 Task: Create a due date automation trigger when advanced on, on the wednesday of the week a card is due add fields without custom field "Resume" set to a number lower or equal to 1 and lower than 10 at 11:00 AM.
Action: Mouse moved to (930, 69)
Screenshot: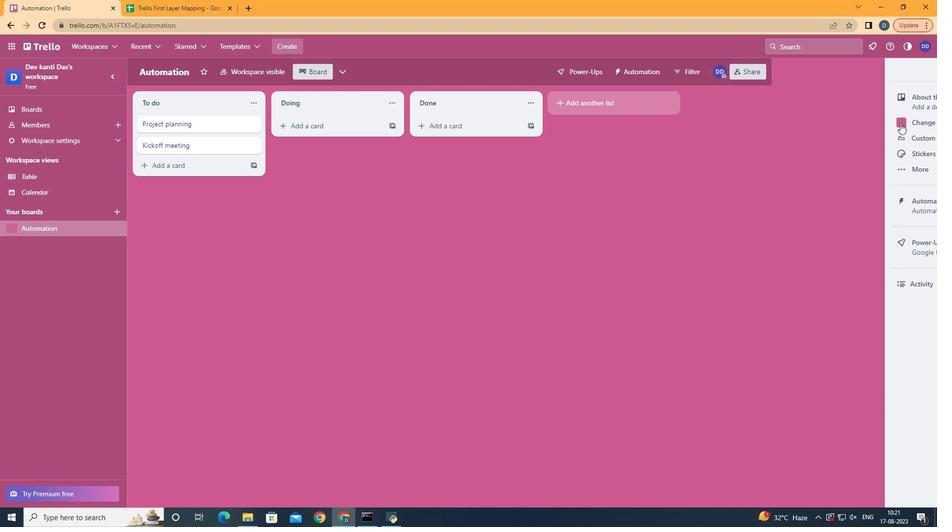 
Action: Mouse pressed left at (930, 69)
Screenshot: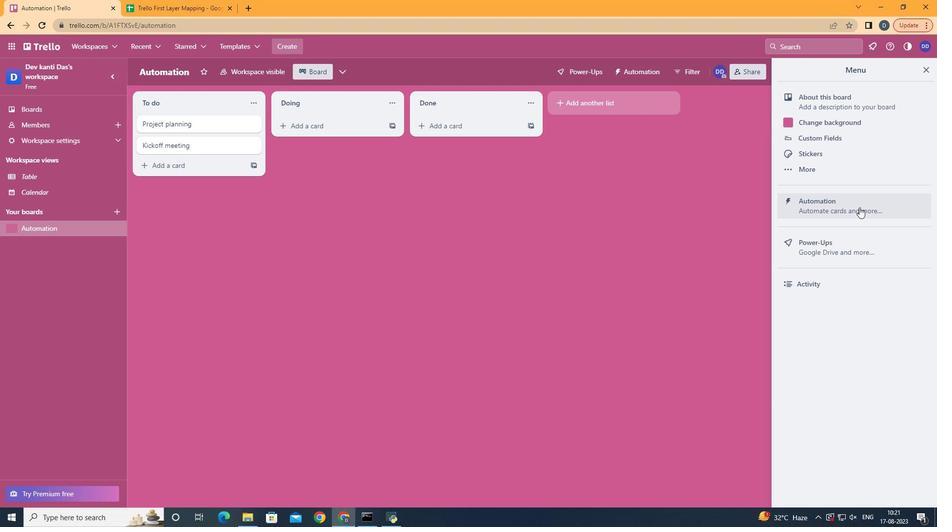 
Action: Mouse moved to (857, 212)
Screenshot: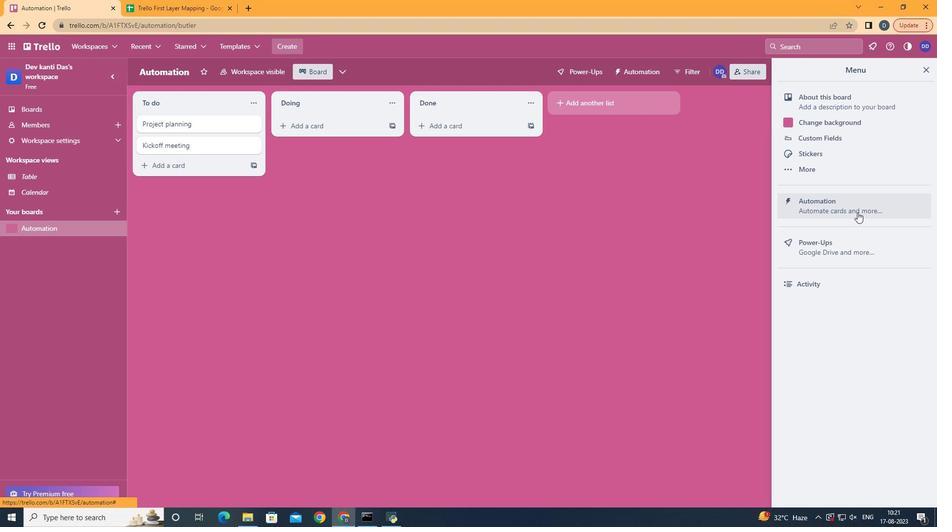 
Action: Mouse pressed left at (857, 212)
Screenshot: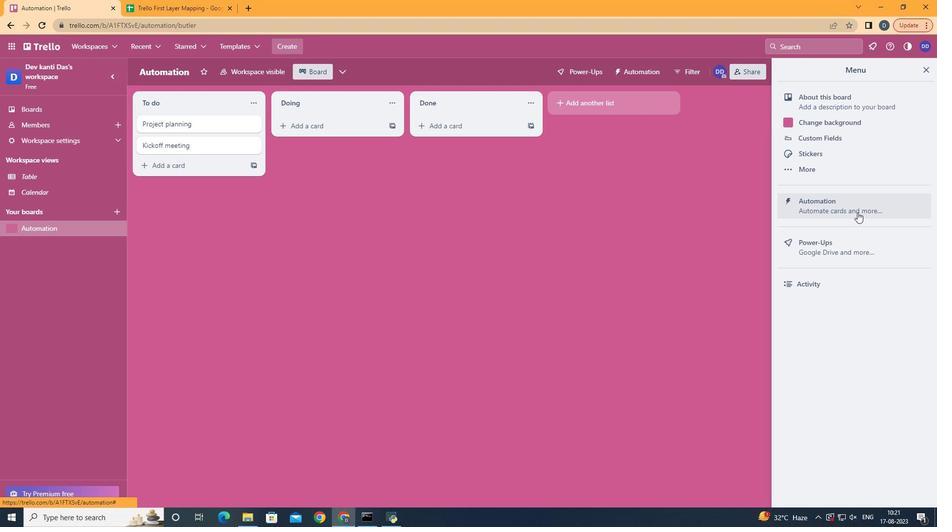 
Action: Mouse moved to (172, 196)
Screenshot: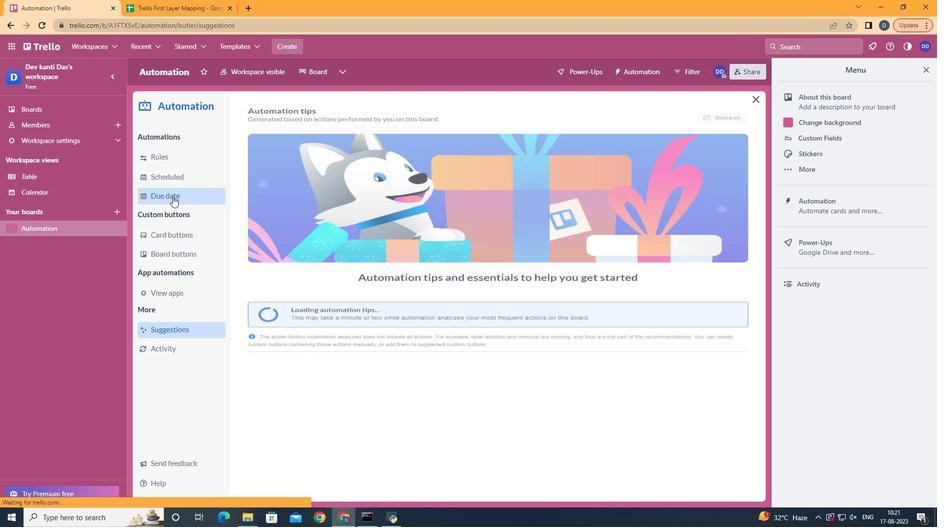 
Action: Mouse pressed left at (172, 196)
Screenshot: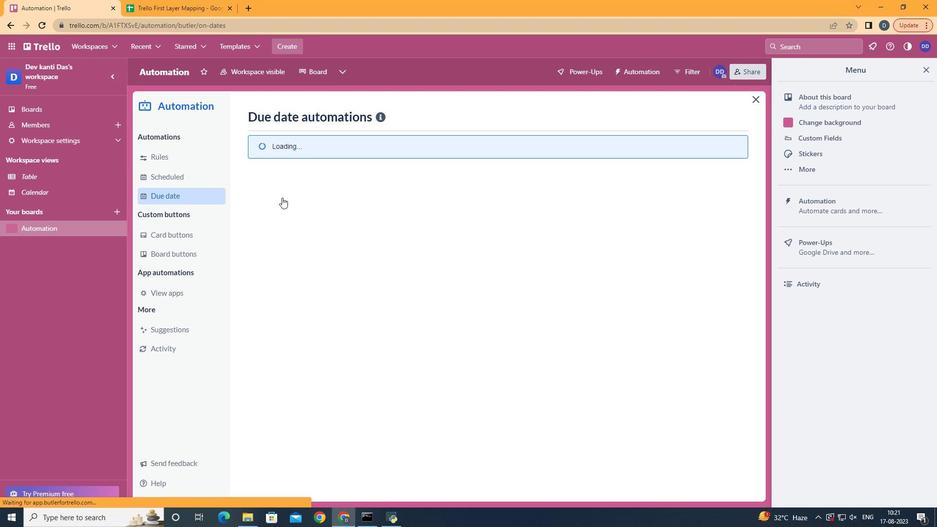 
Action: Mouse moved to (682, 120)
Screenshot: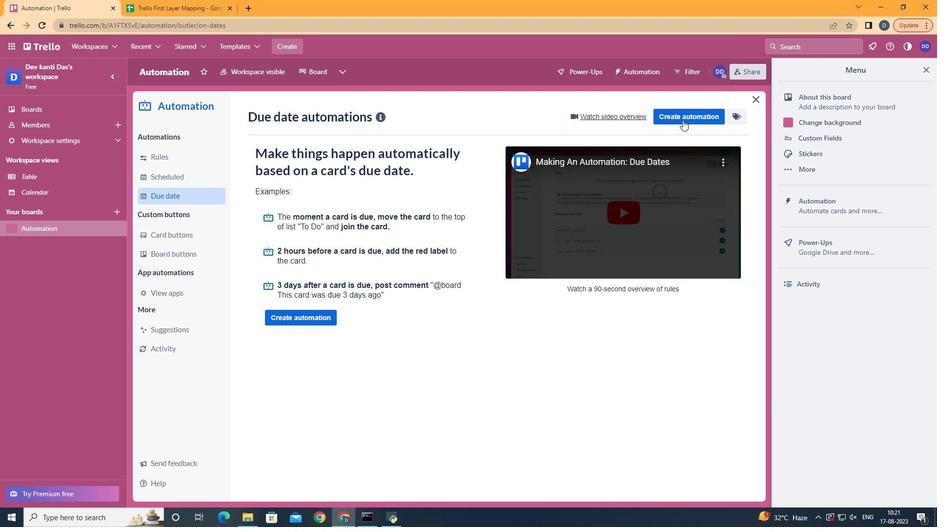 
Action: Mouse pressed left at (682, 120)
Screenshot: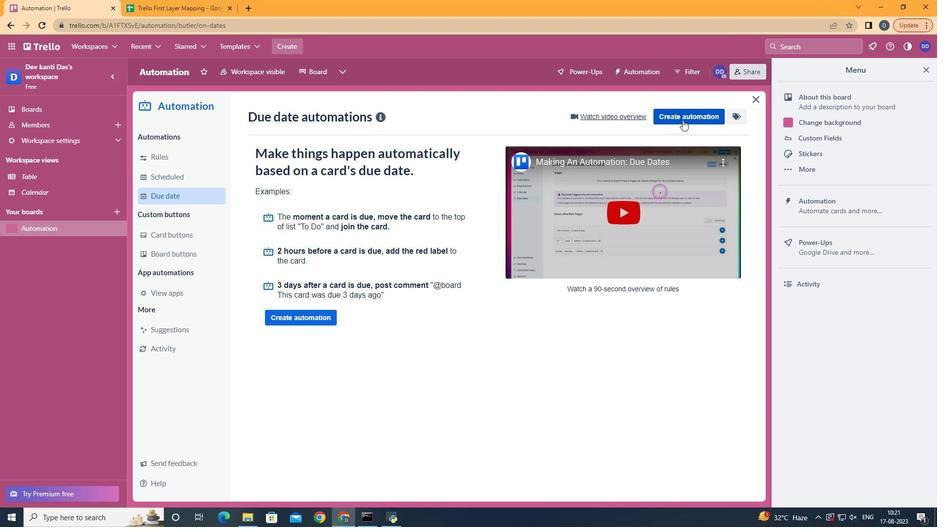 
Action: Mouse pressed left at (682, 120)
Screenshot: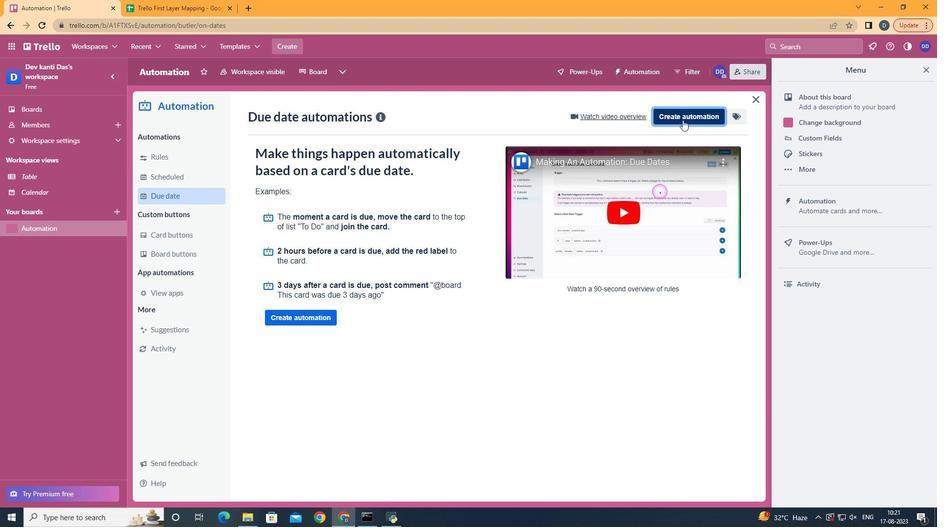 
Action: Mouse moved to (535, 214)
Screenshot: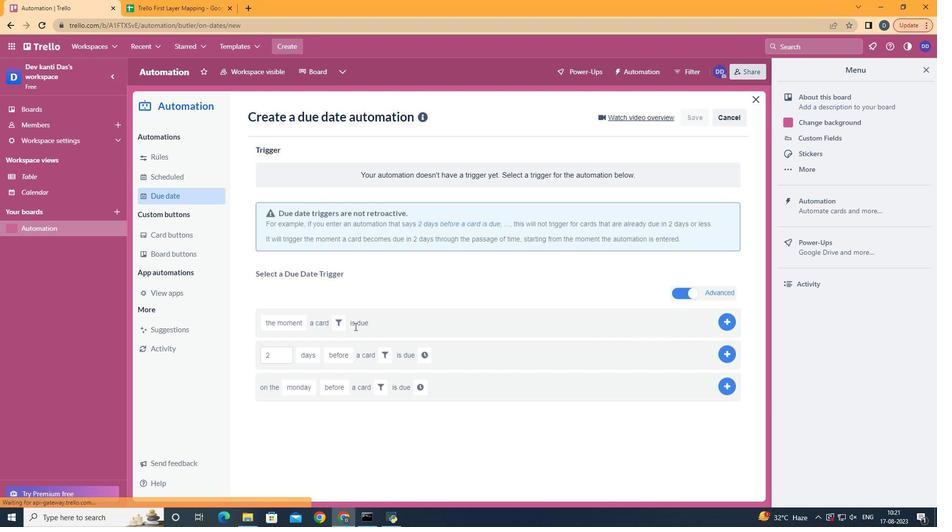 
Action: Mouse pressed left at (535, 214)
Screenshot: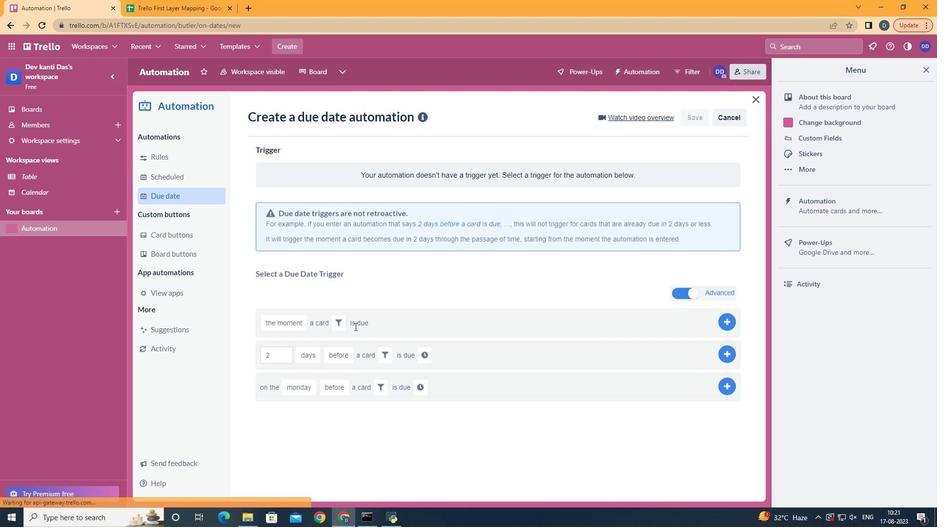
Action: Mouse moved to (324, 299)
Screenshot: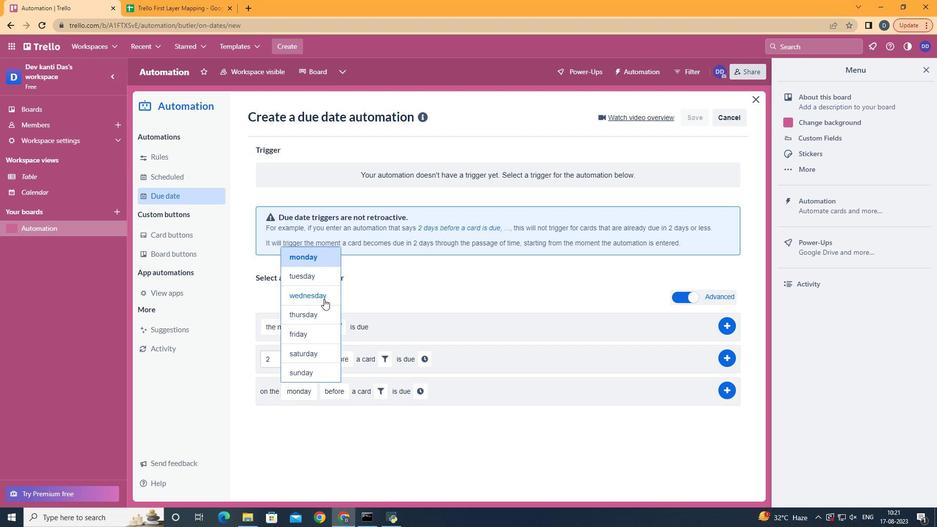 
Action: Mouse pressed left at (324, 299)
Screenshot: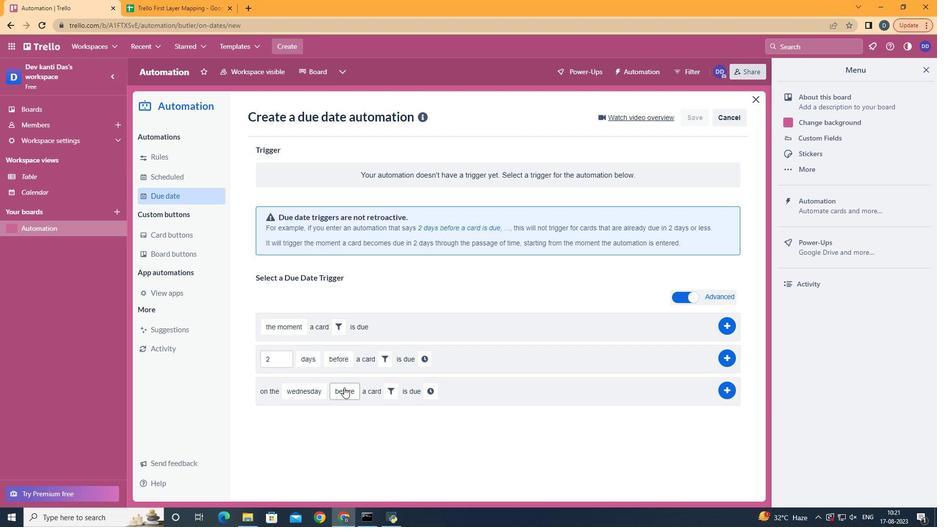 
Action: Mouse moved to (360, 444)
Screenshot: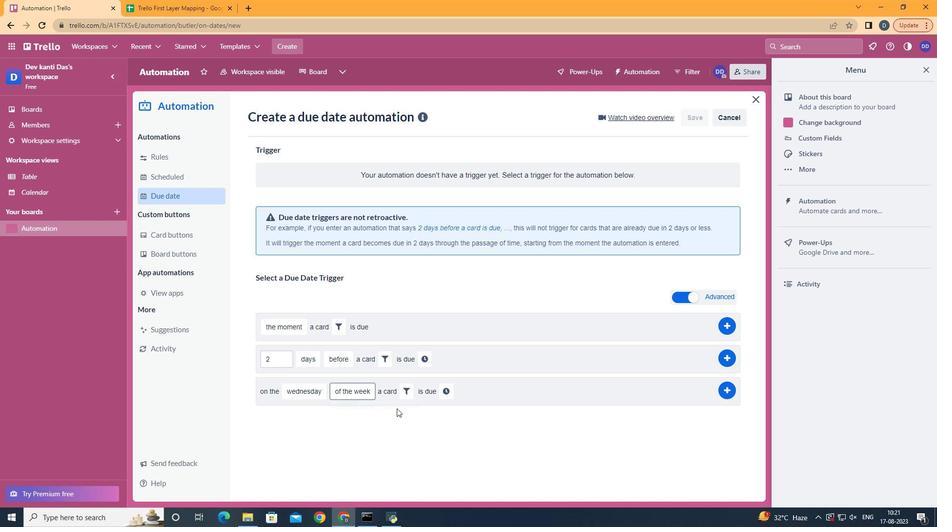 
Action: Mouse pressed left at (360, 444)
Screenshot: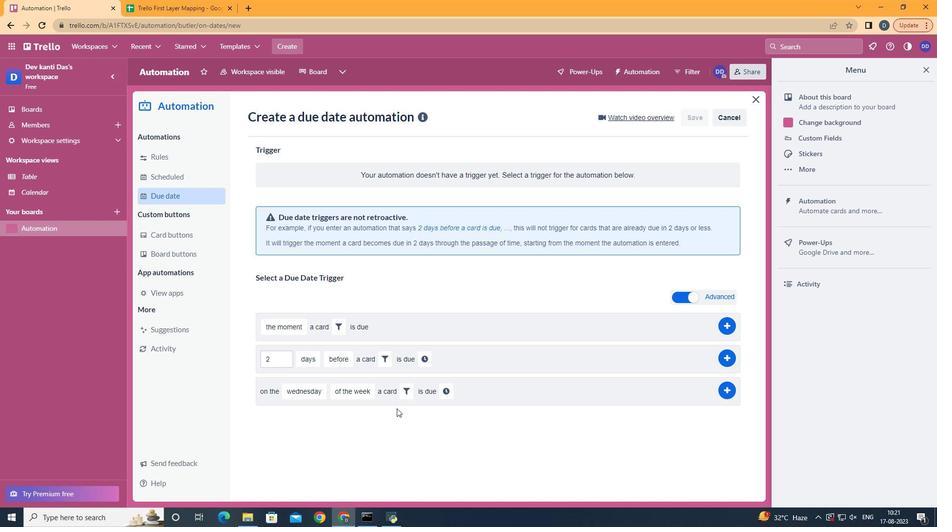 
Action: Mouse moved to (406, 393)
Screenshot: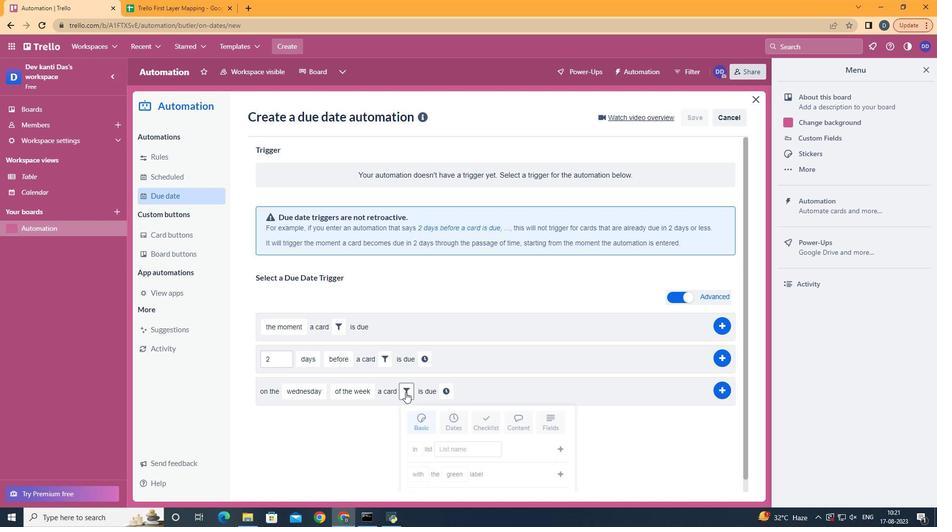 
Action: Mouse pressed left at (406, 393)
Screenshot: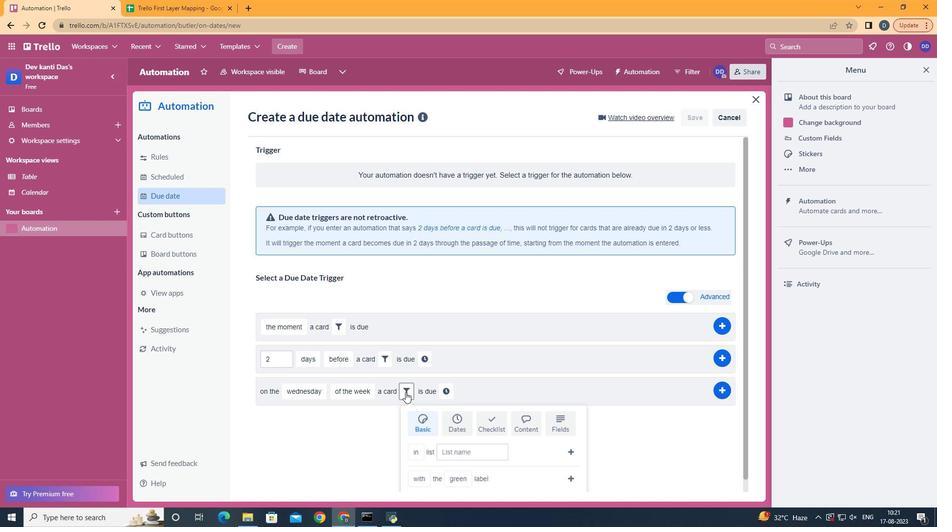 
Action: Mouse moved to (571, 416)
Screenshot: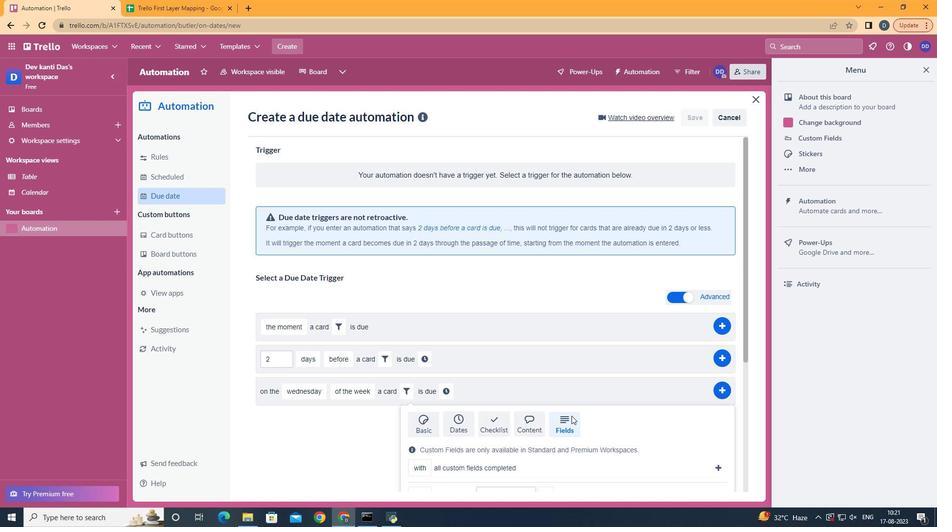 
Action: Mouse pressed left at (571, 416)
Screenshot: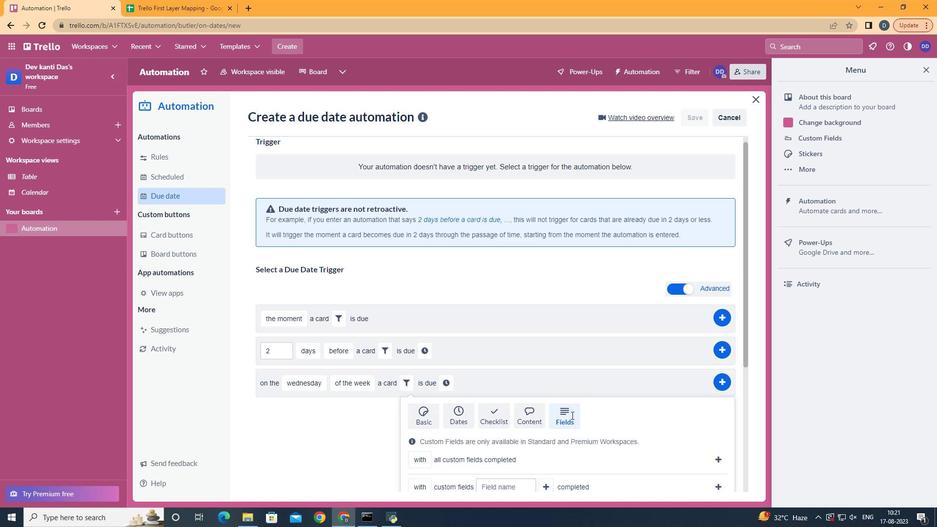 
Action: Mouse moved to (571, 415)
Screenshot: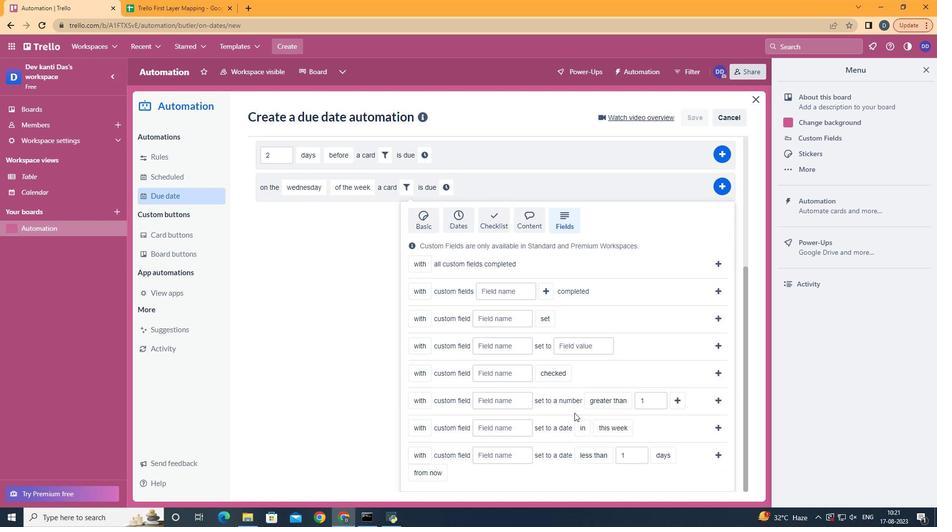 
Action: Mouse scrolled (571, 415) with delta (0, 0)
Screenshot: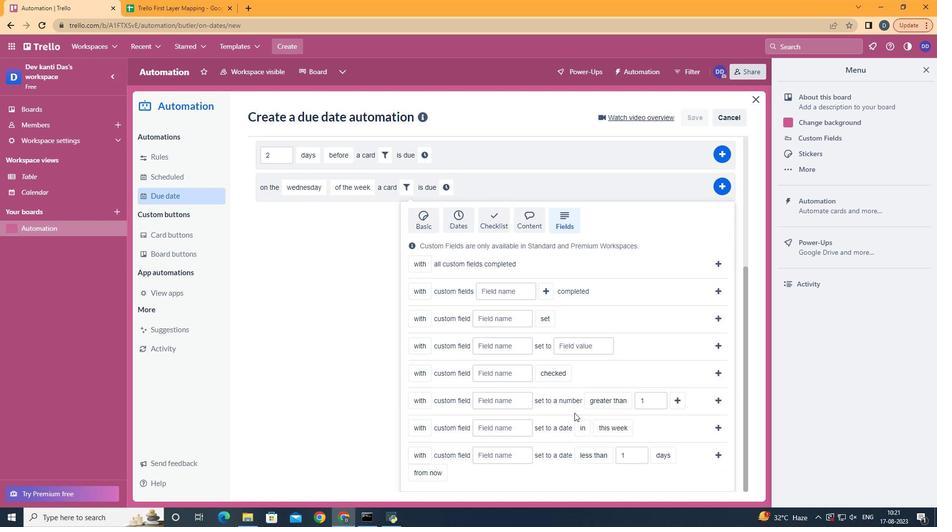 
Action: Mouse scrolled (571, 415) with delta (0, 0)
Screenshot: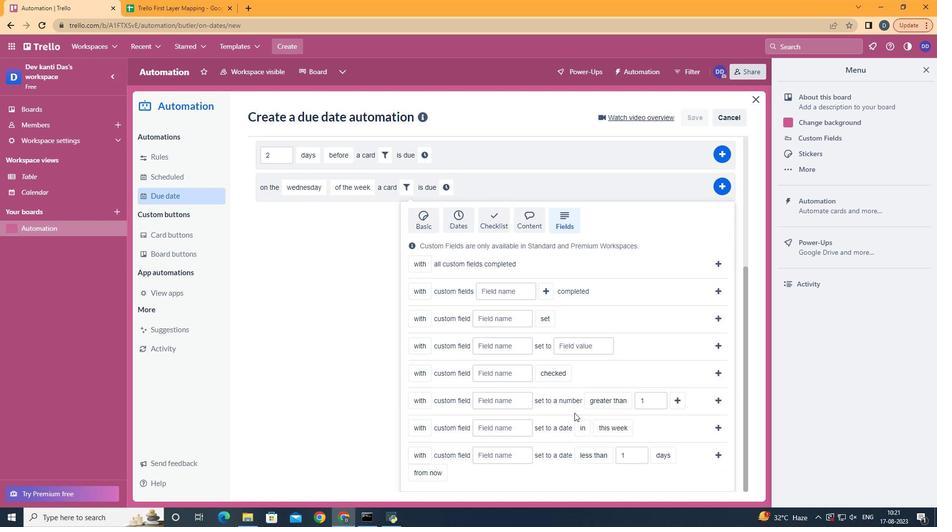 
Action: Mouse scrolled (571, 415) with delta (0, 0)
Screenshot: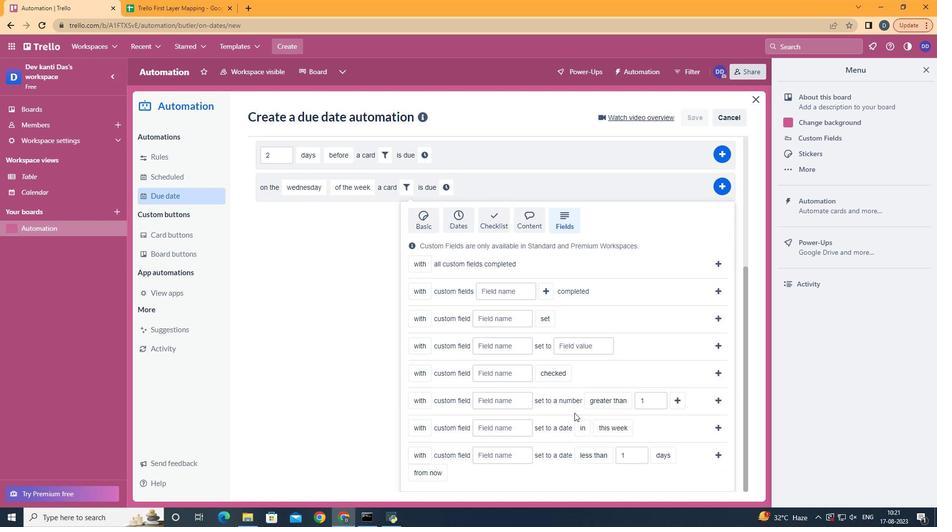 
Action: Mouse scrolled (571, 414) with delta (0, 0)
Screenshot: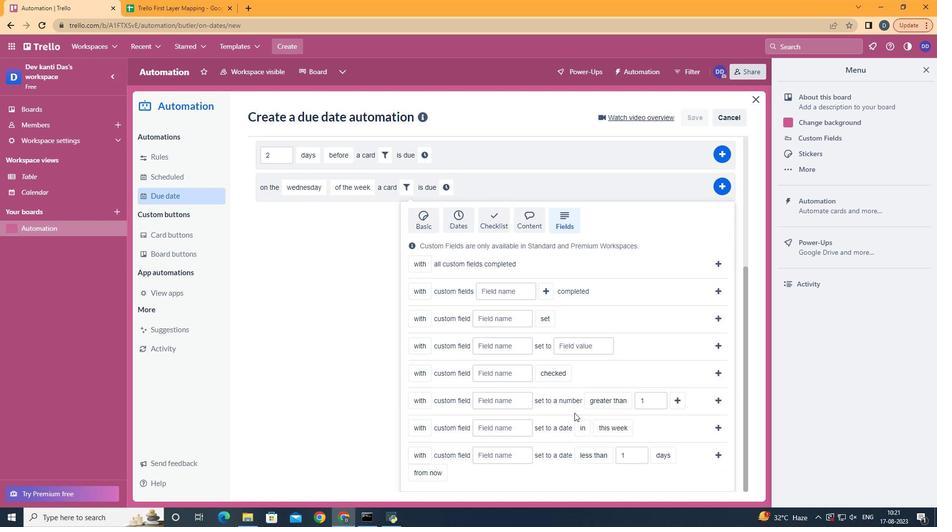 
Action: Mouse scrolled (571, 415) with delta (0, 0)
Screenshot: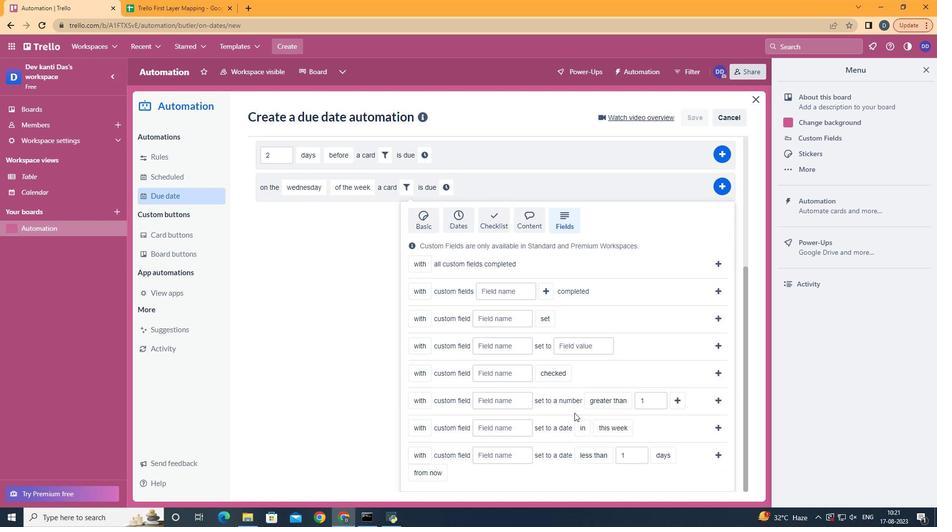 
Action: Mouse moved to (435, 433)
Screenshot: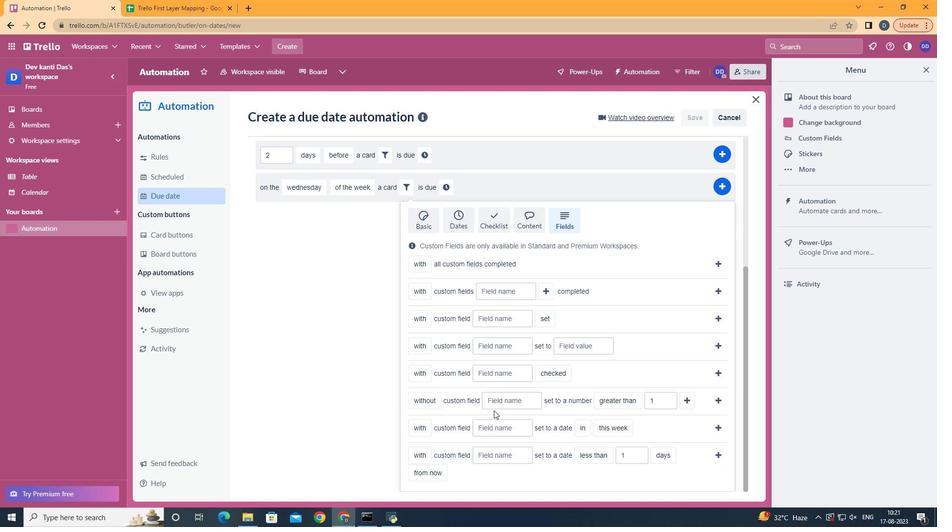 
Action: Mouse pressed left at (435, 433)
Screenshot: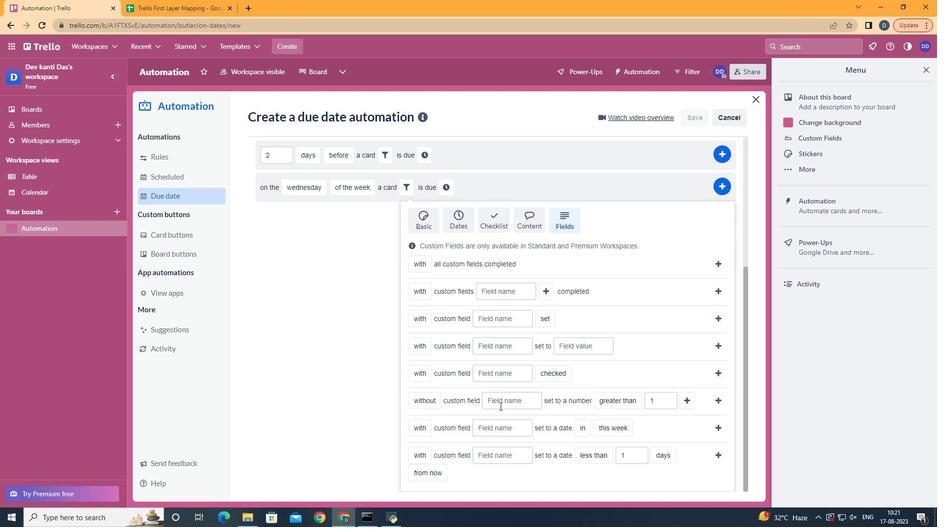 
Action: Mouse moved to (501, 405)
Screenshot: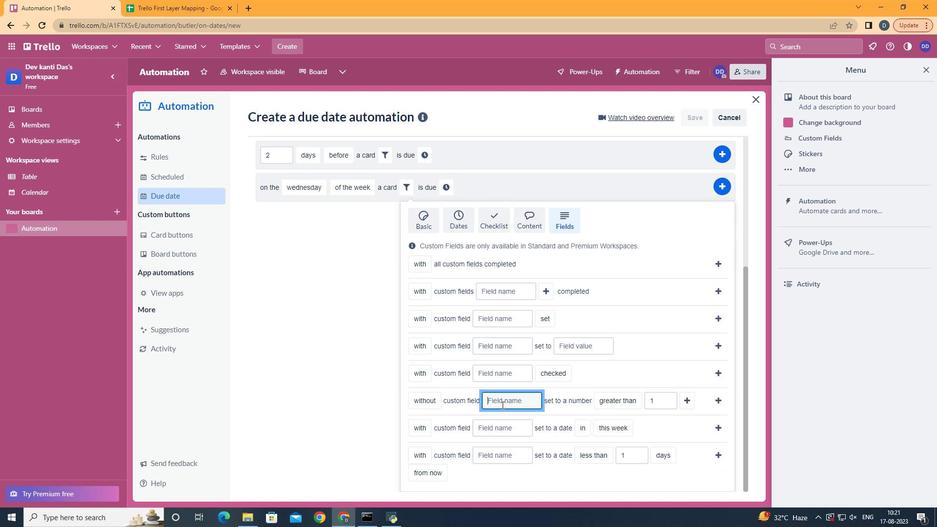 
Action: Mouse pressed left at (501, 405)
Screenshot: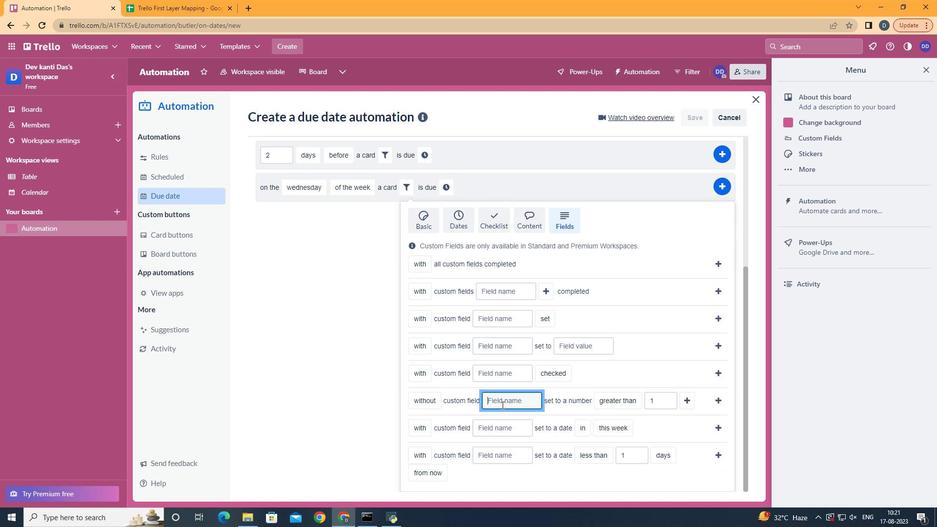 
Action: Mouse moved to (504, 404)
Screenshot: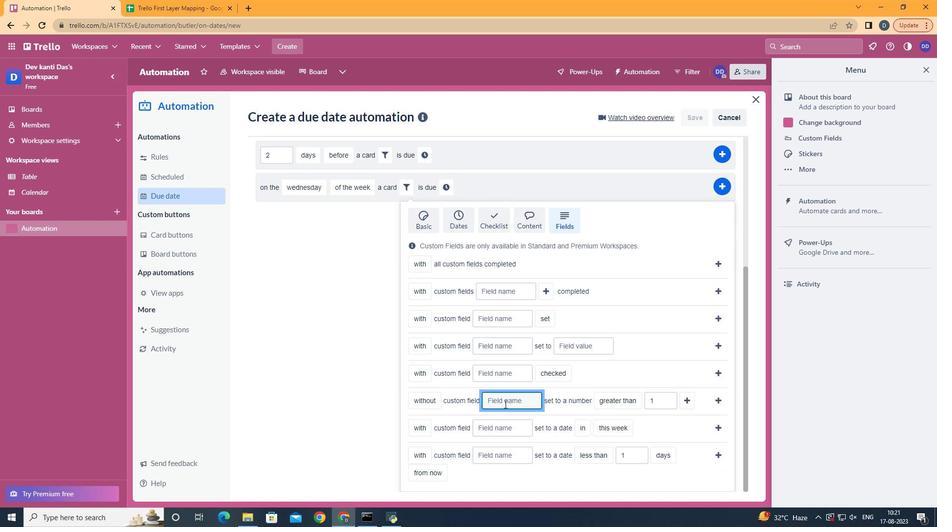 
Action: Key pressed <Key.shift>Resume
Screenshot: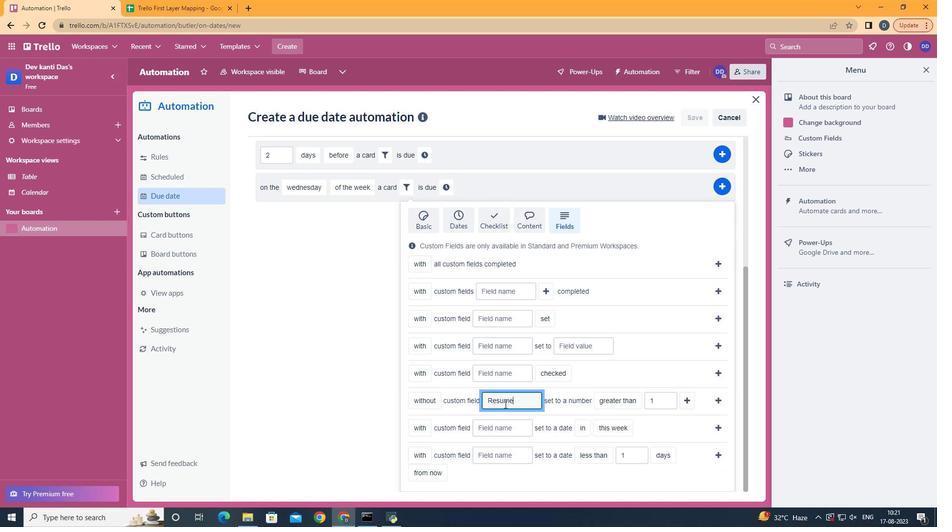 
Action: Mouse moved to (622, 480)
Screenshot: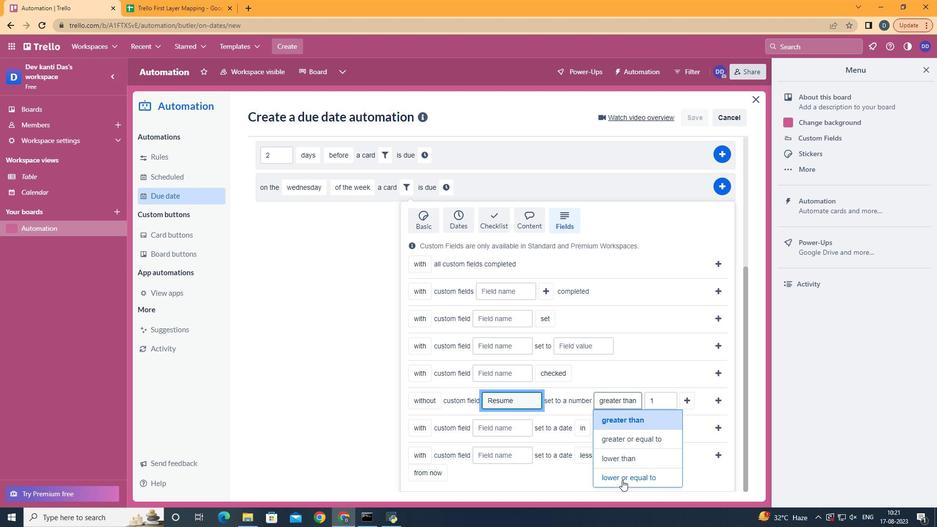 
Action: Mouse pressed left at (622, 480)
Screenshot: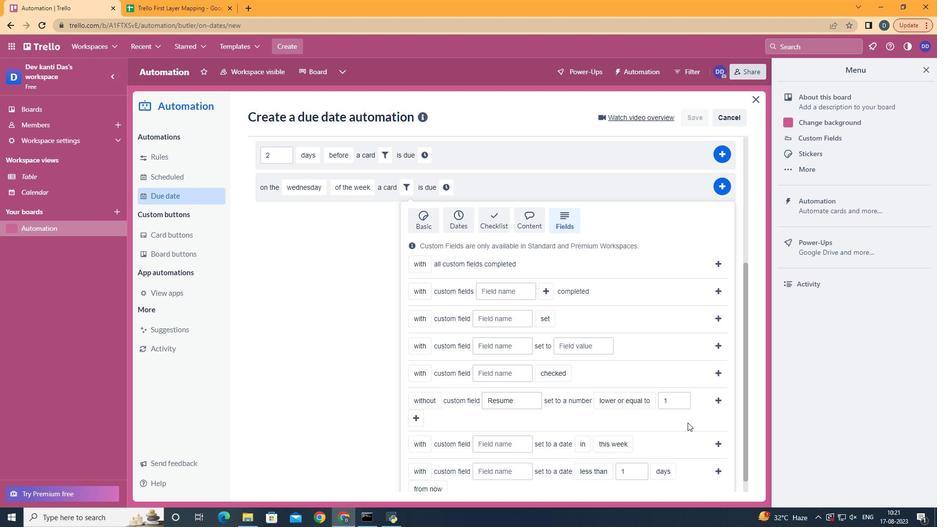 
Action: Mouse moved to (422, 421)
Screenshot: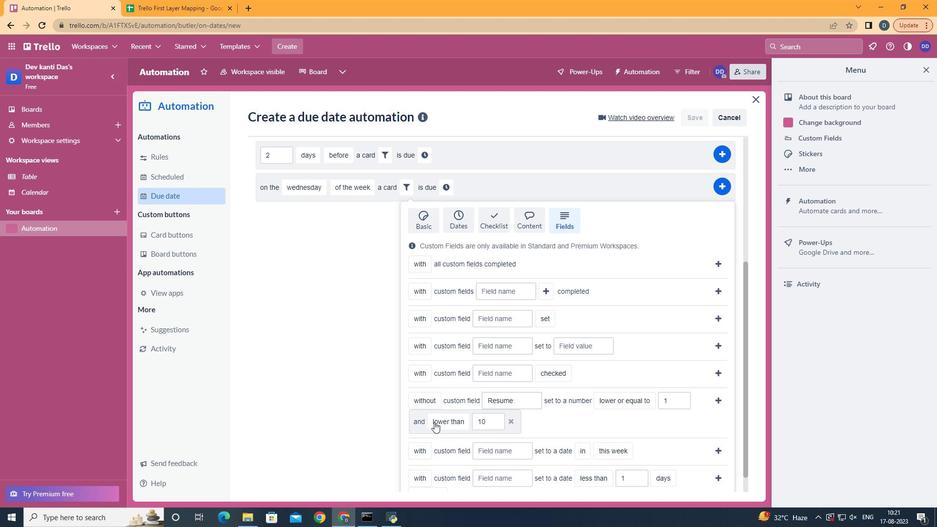 
Action: Mouse pressed left at (422, 421)
Screenshot: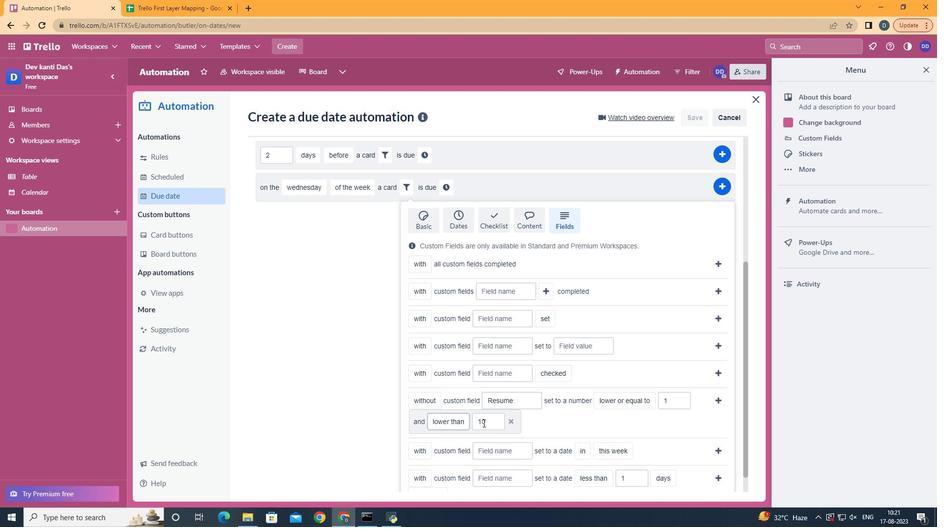 
Action: Mouse moved to (719, 402)
Screenshot: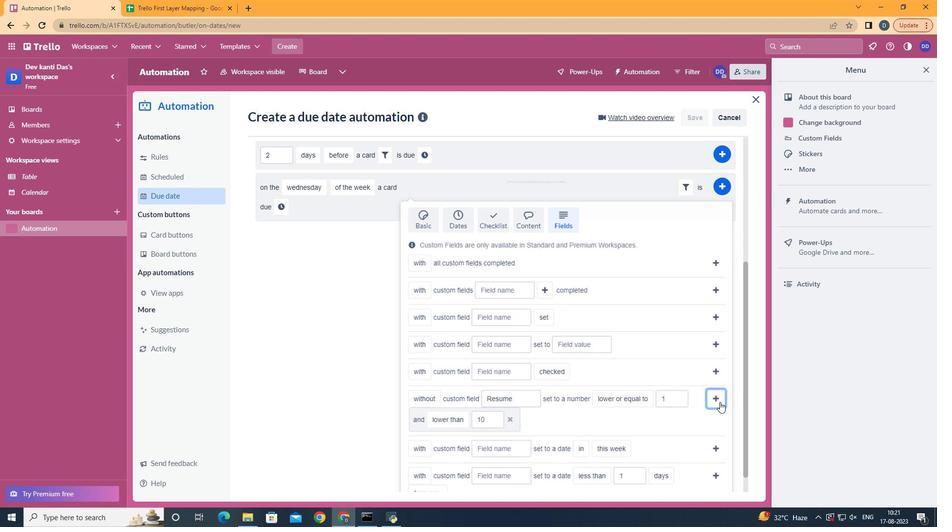 
Action: Mouse pressed left at (719, 402)
Screenshot: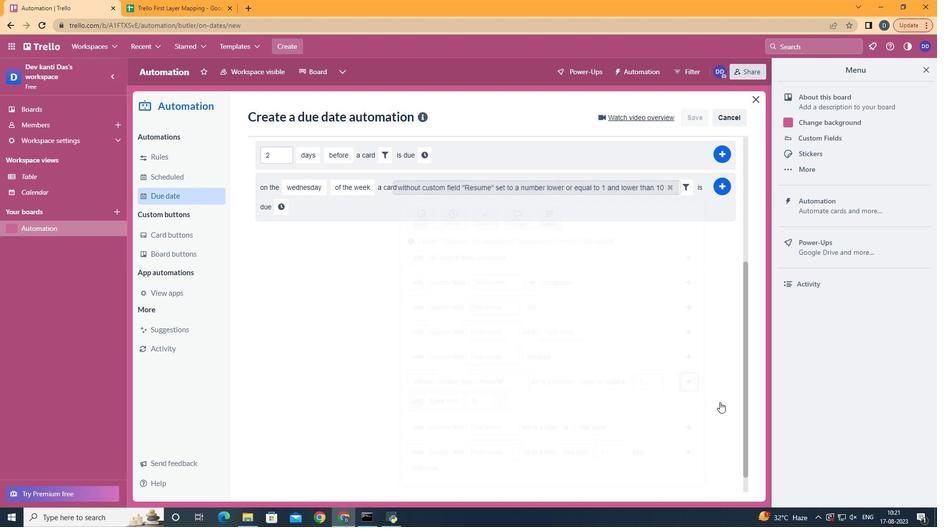 
Action: Mouse moved to (281, 415)
Screenshot: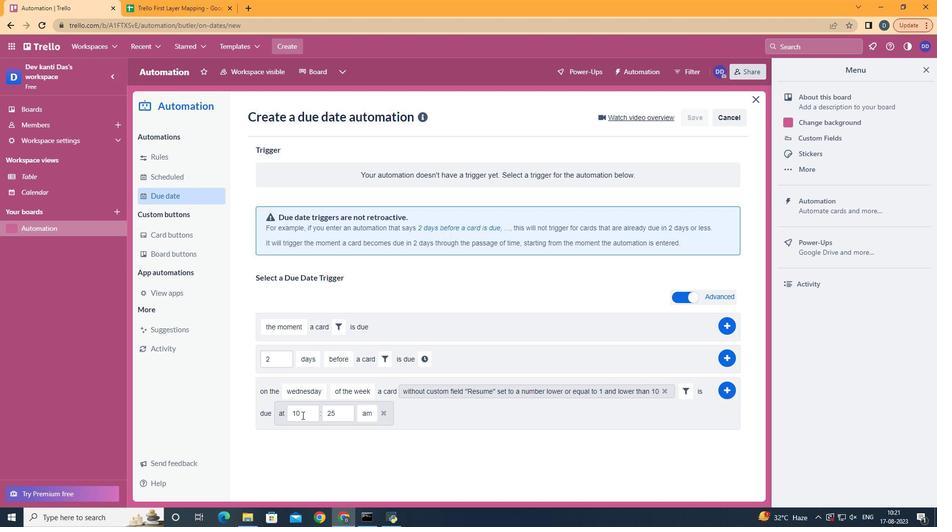 
Action: Mouse pressed left at (281, 415)
Screenshot: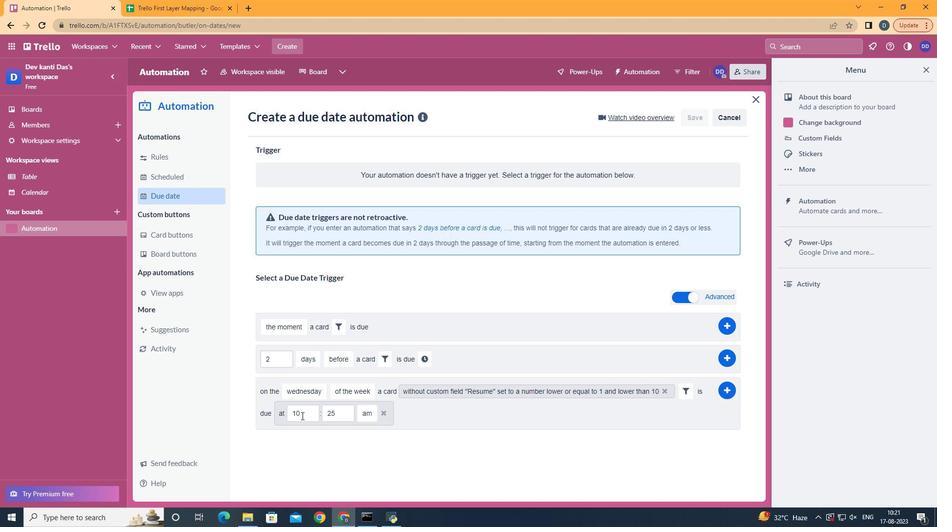 
Action: Mouse moved to (301, 415)
Screenshot: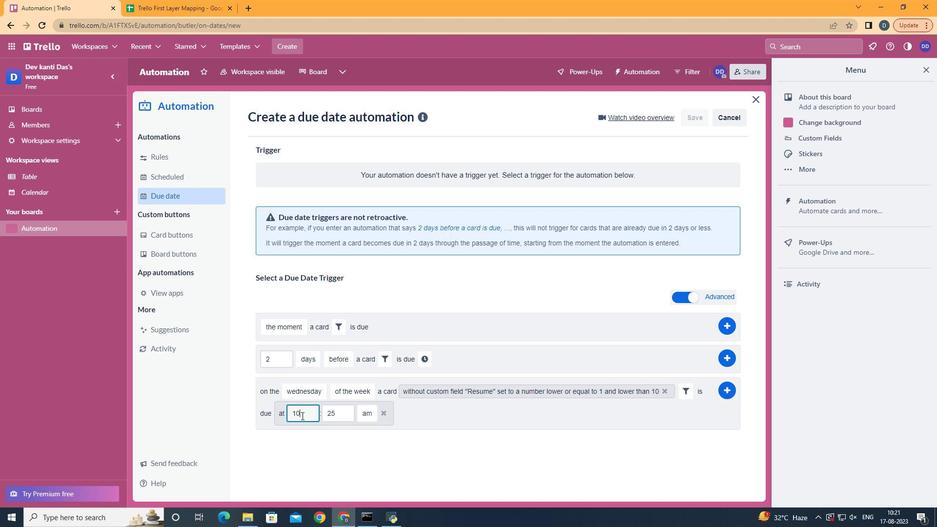 
Action: Mouse pressed left at (301, 415)
Screenshot: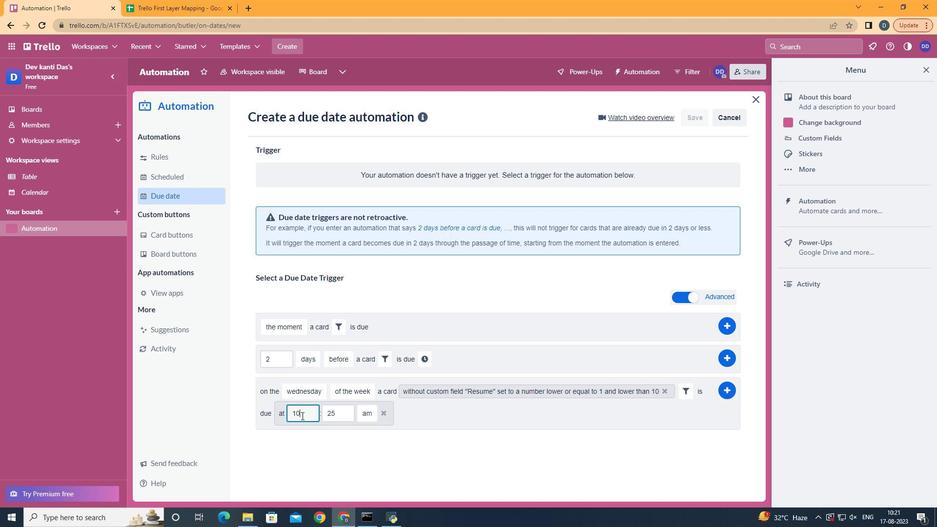 
Action: Key pressed <Key.backspace>11<Key.backspace>
Screenshot: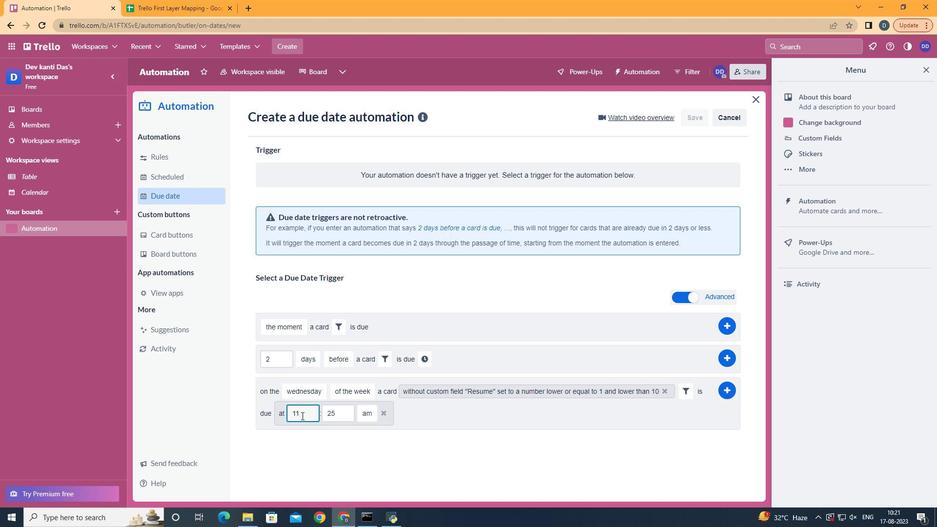 
Action: Mouse moved to (340, 409)
Screenshot: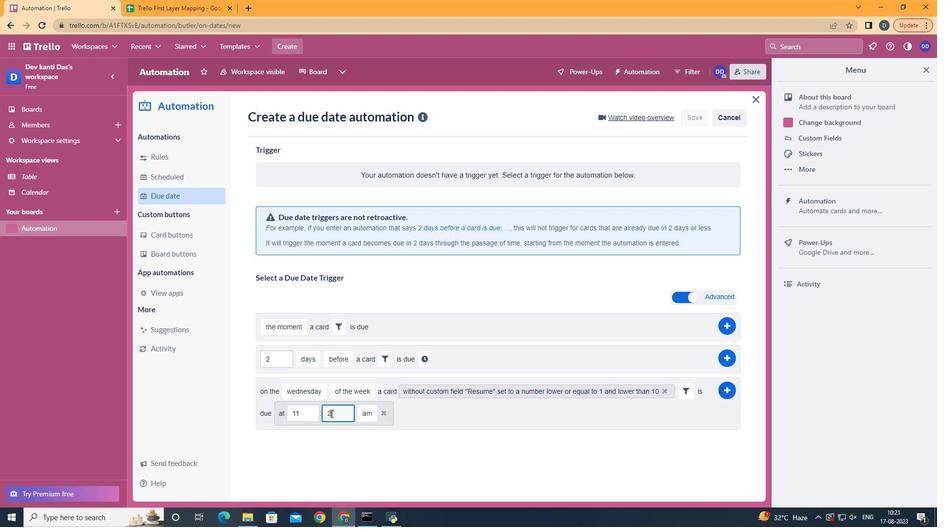 
Action: Mouse pressed left at (340, 409)
Screenshot: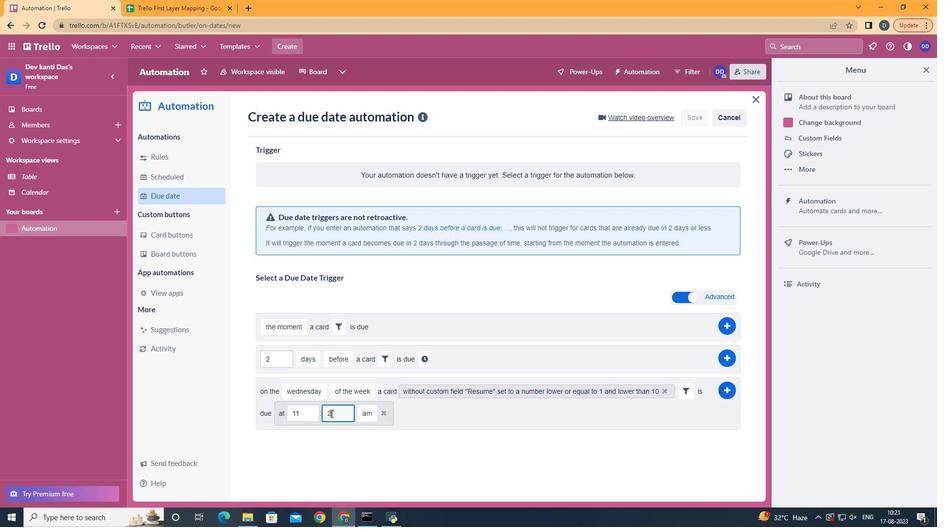 
Action: Mouse moved to (339, 410)
Screenshot: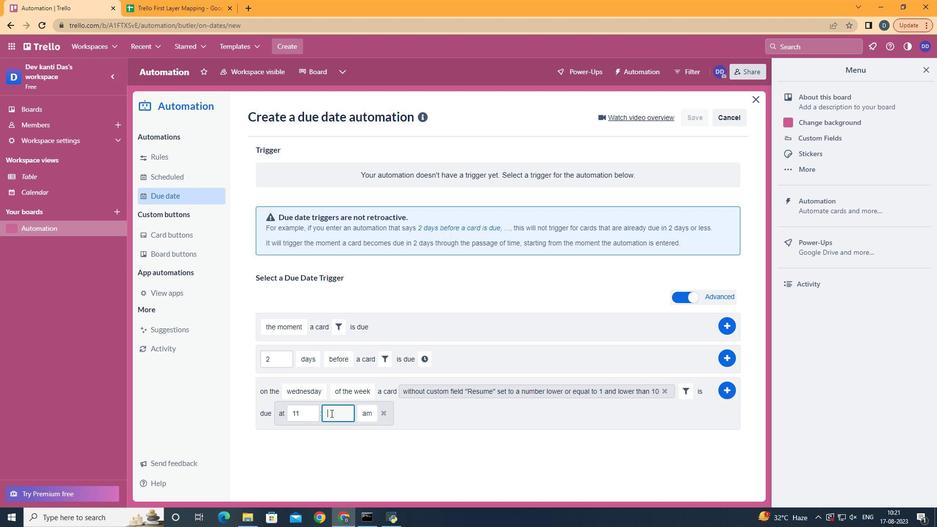 
Action: Key pressed <Key.backspace>
Screenshot: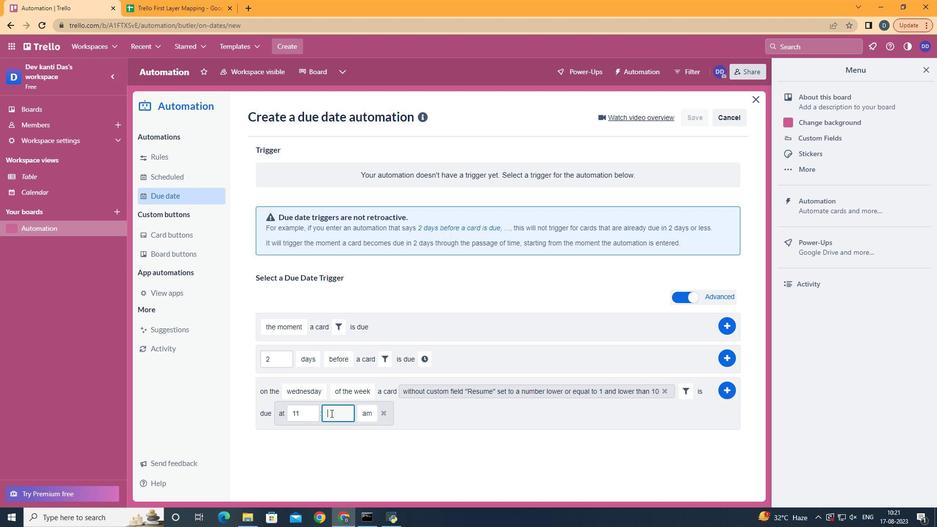 
Action: Mouse moved to (330, 413)
Screenshot: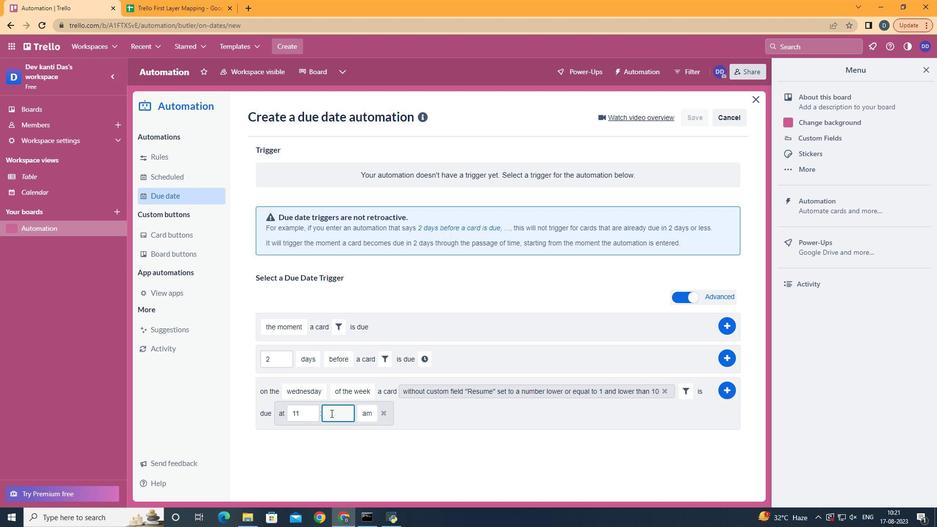 
Action: Key pressed <Key.backspace>00
Screenshot: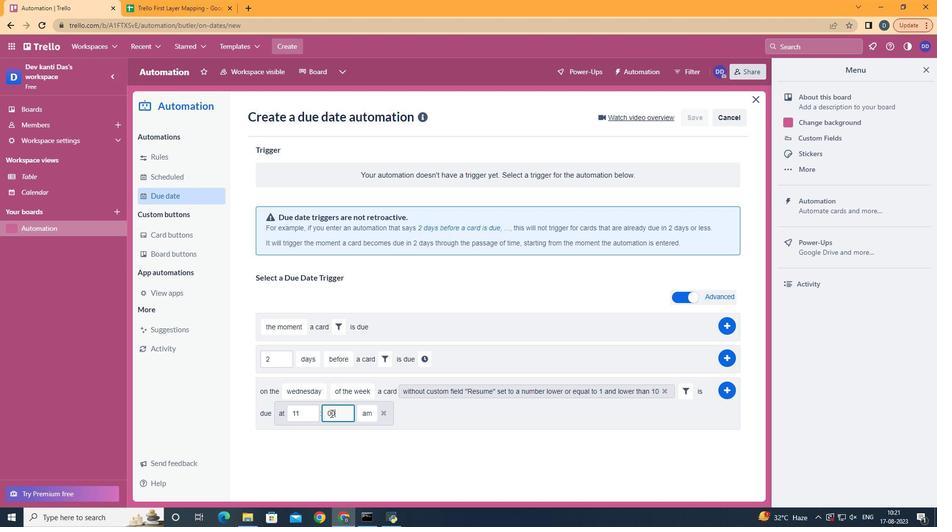 
Action: Mouse moved to (719, 391)
Screenshot: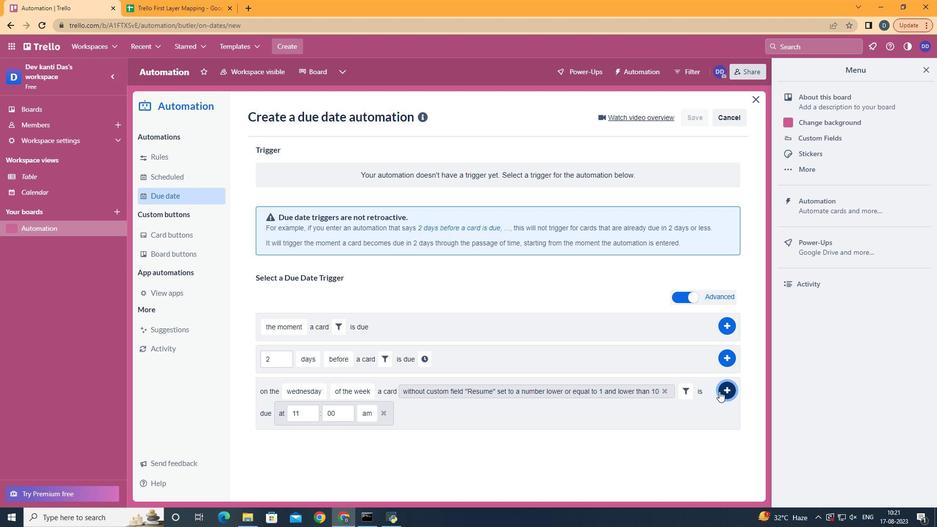 
Action: Mouse pressed left at (719, 391)
Screenshot: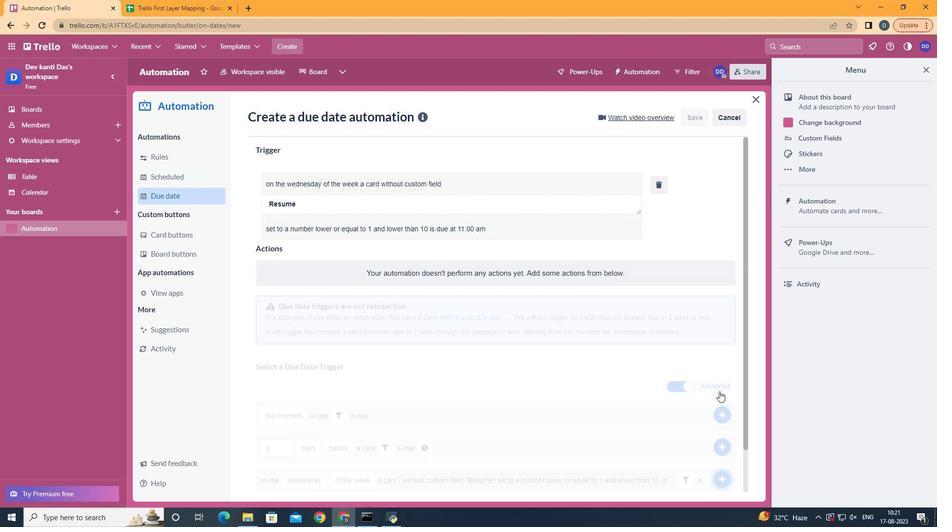 
